 Task: Select a due date automation when advanced on, 2 days before a card is due add dates due tomorrow at 11:00 AM.
Action: Mouse moved to (1218, 92)
Screenshot: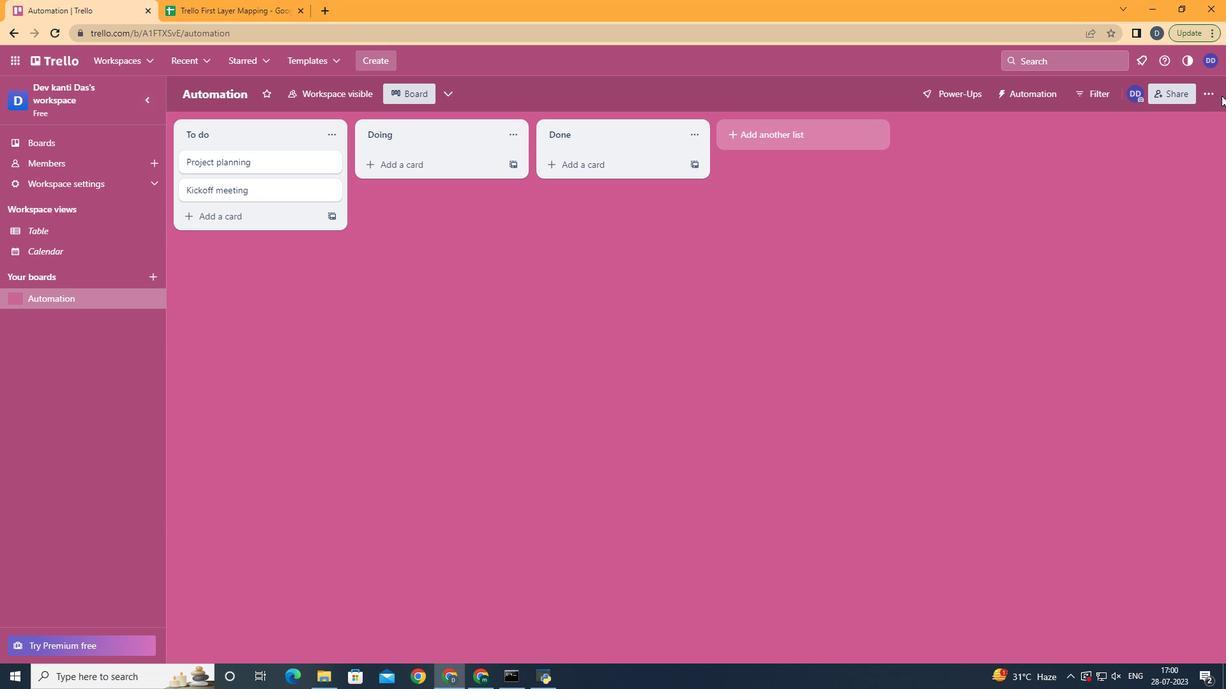 
Action: Mouse pressed left at (1218, 92)
Screenshot: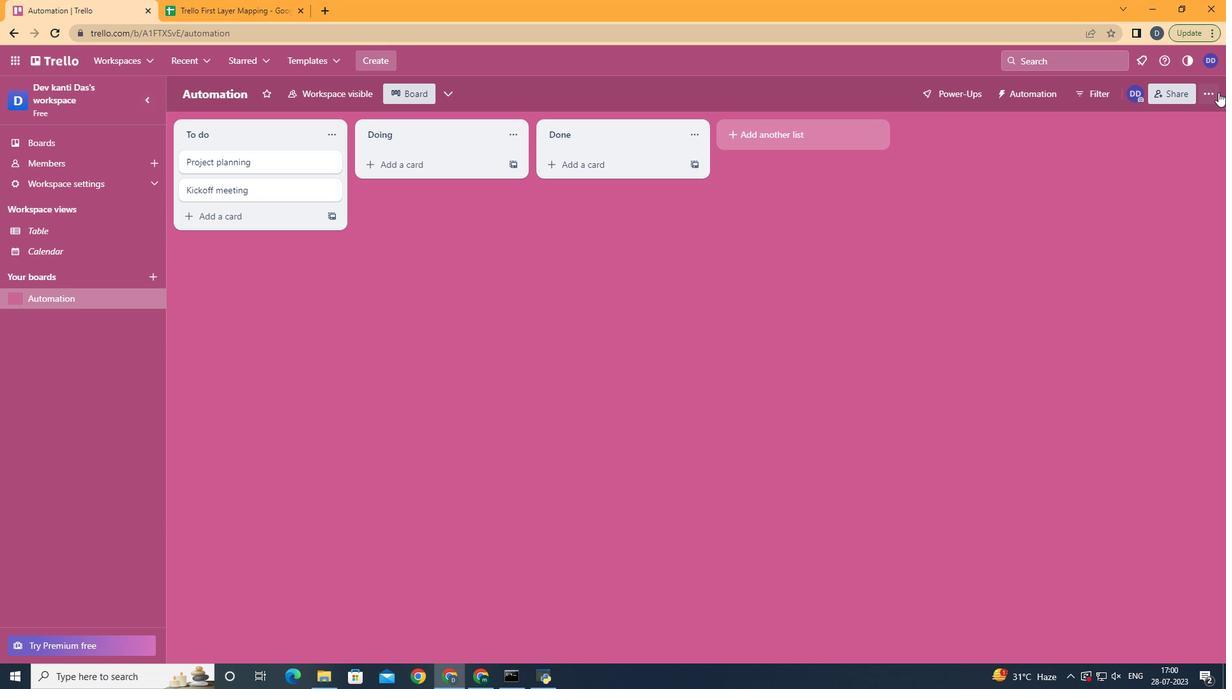 
Action: Mouse moved to (1101, 264)
Screenshot: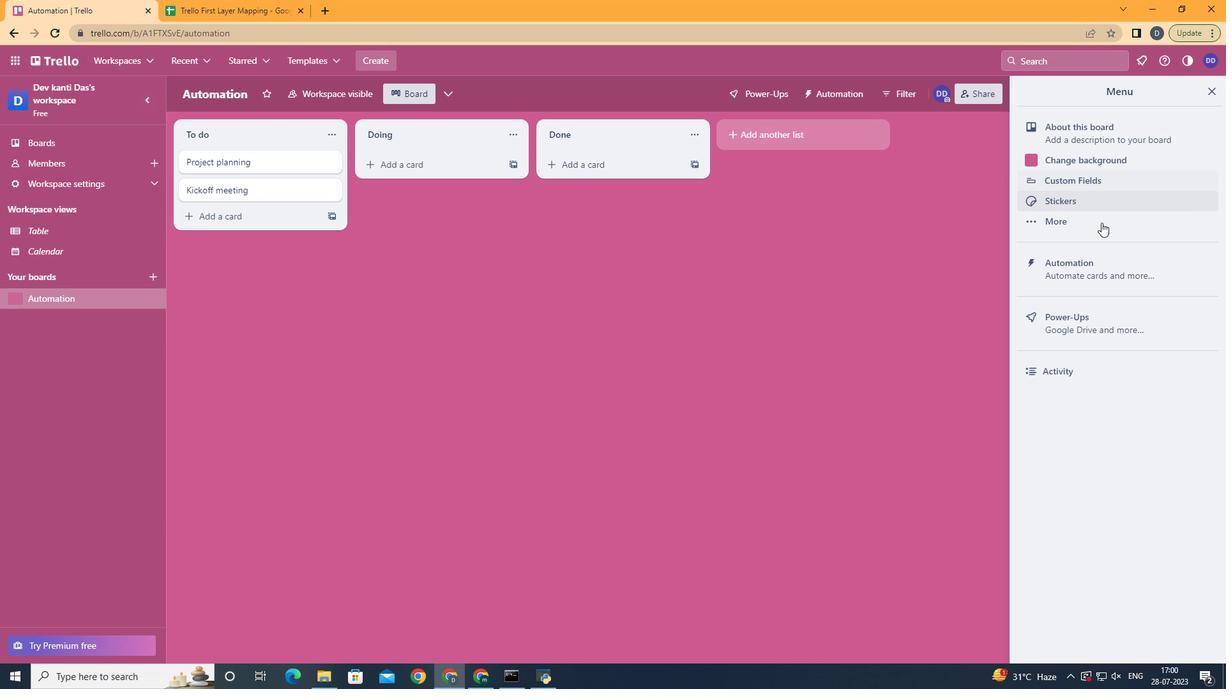 
Action: Mouse pressed left at (1101, 264)
Screenshot: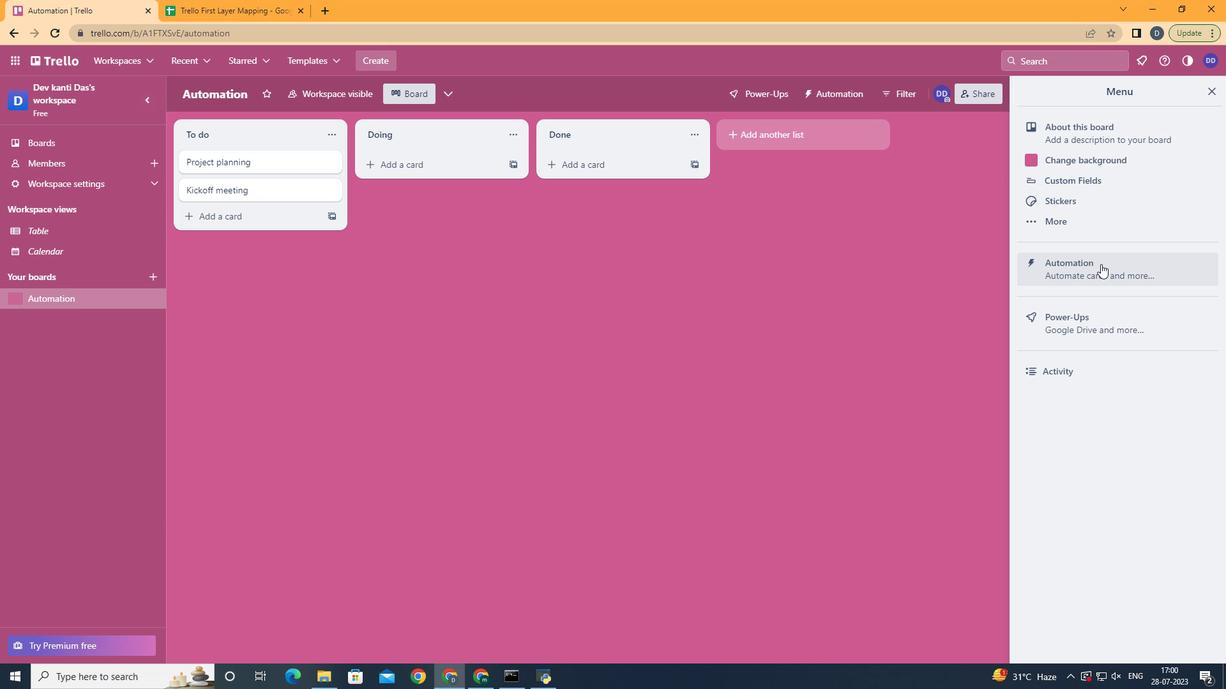 
Action: Mouse moved to (277, 259)
Screenshot: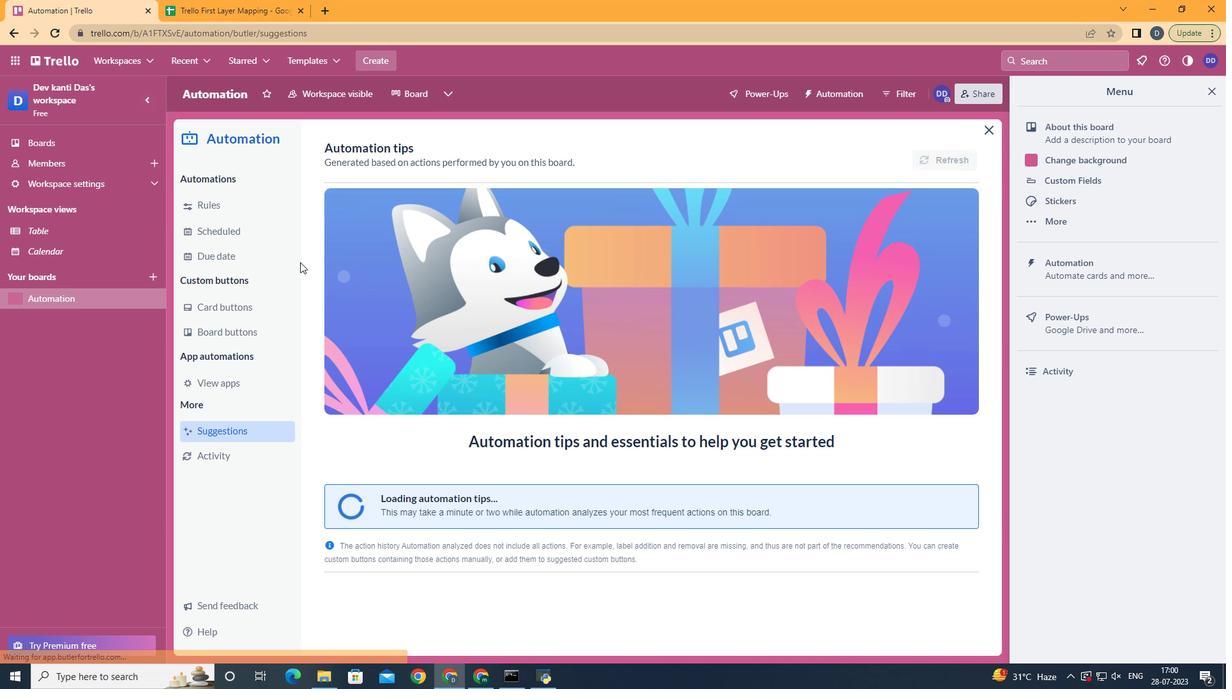 
Action: Mouse pressed left at (277, 259)
Screenshot: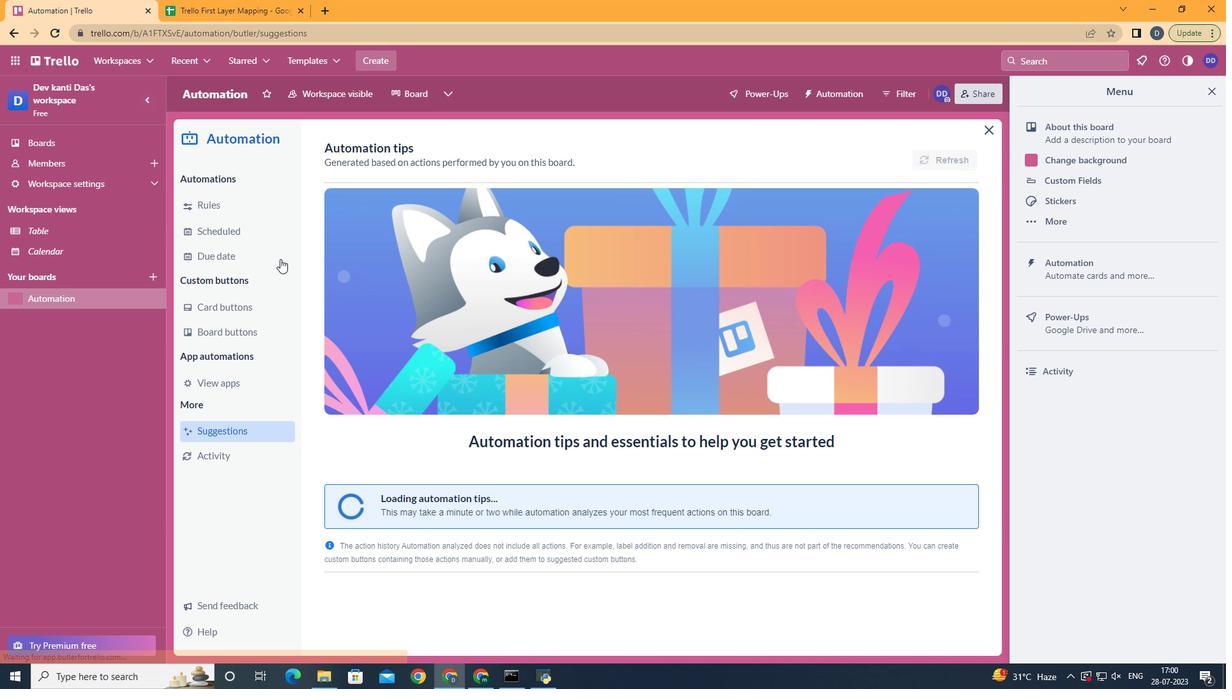 
Action: Mouse moved to (907, 152)
Screenshot: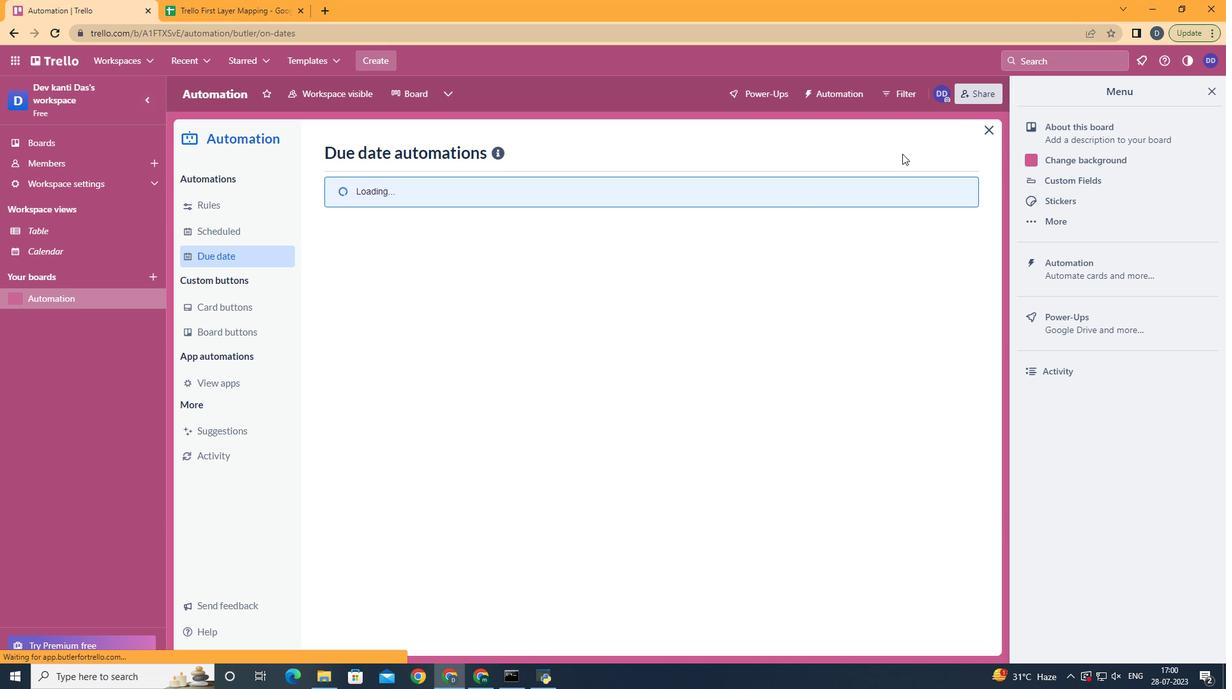 
Action: Mouse pressed left at (907, 152)
Screenshot: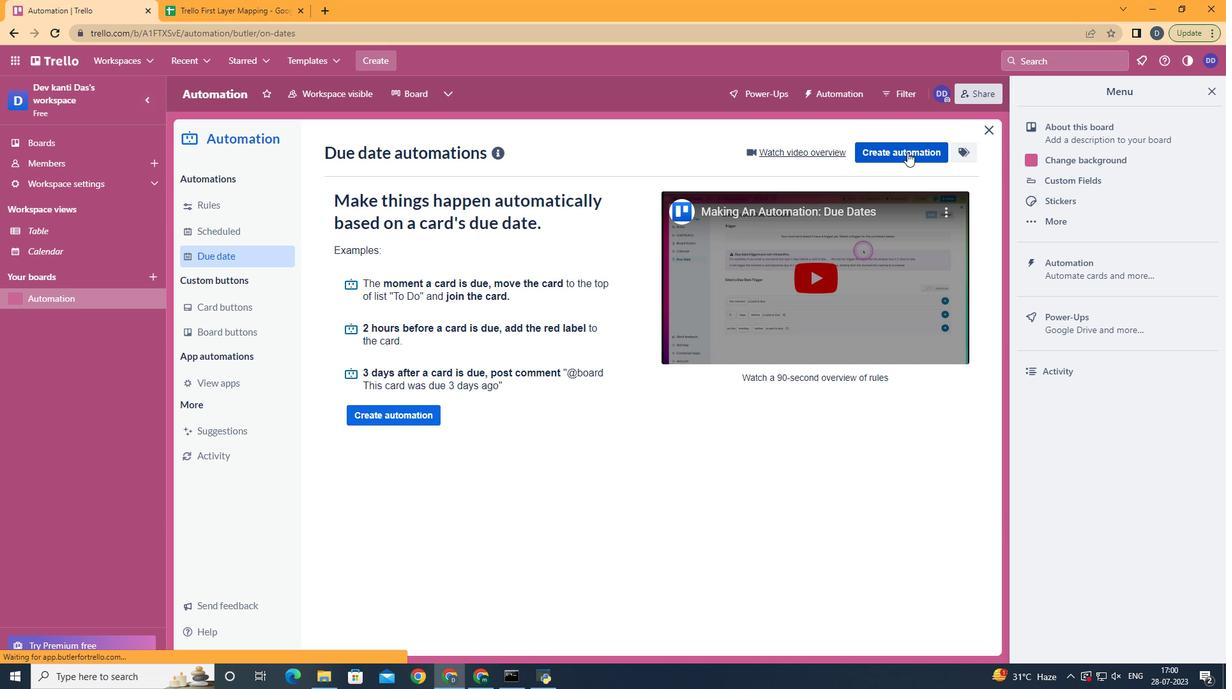 
Action: Mouse moved to (615, 286)
Screenshot: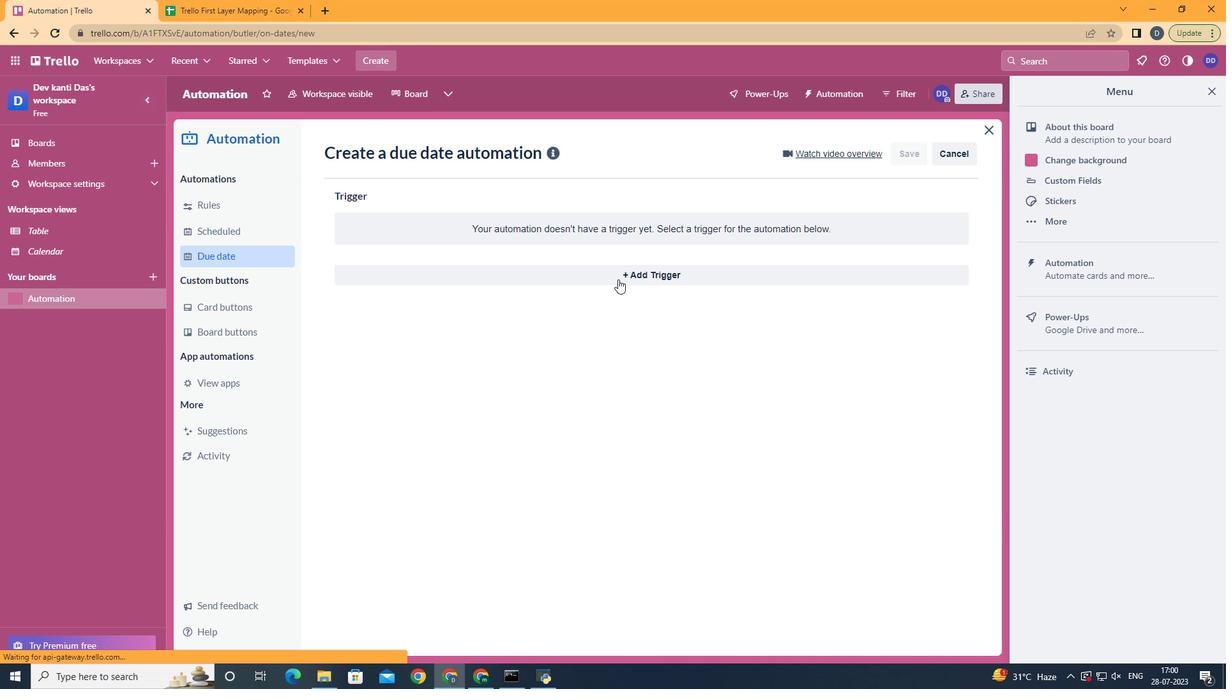 
Action: Mouse pressed left at (615, 286)
Screenshot: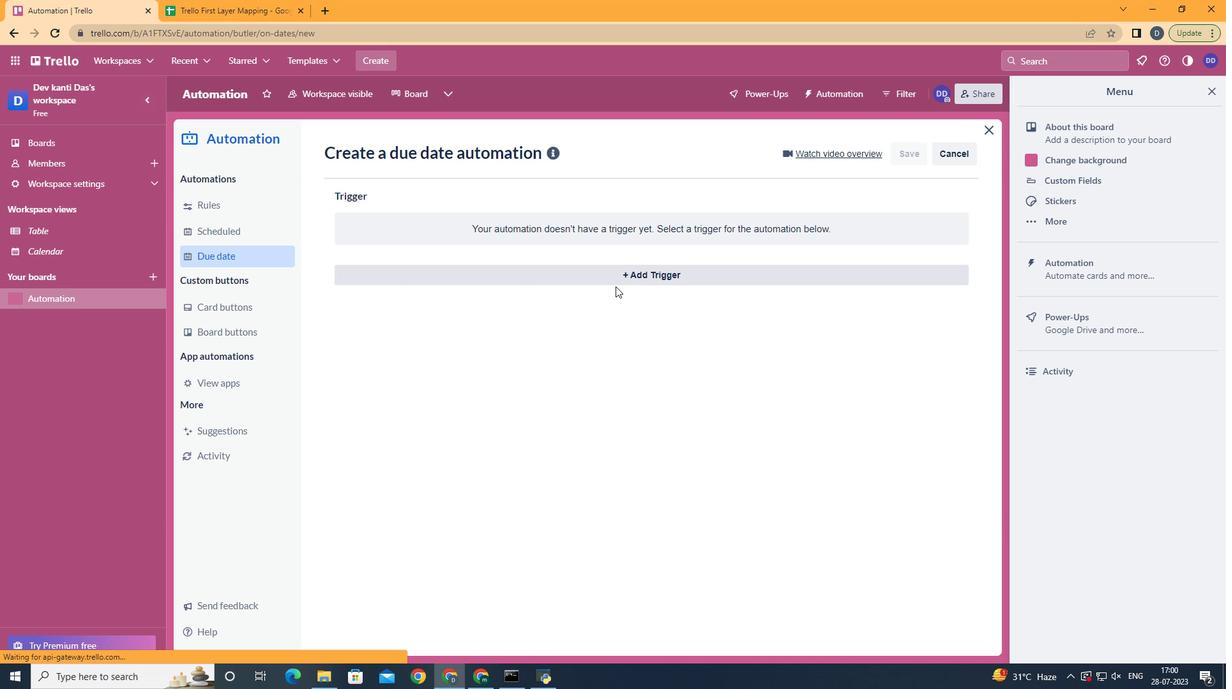 
Action: Mouse moved to (631, 272)
Screenshot: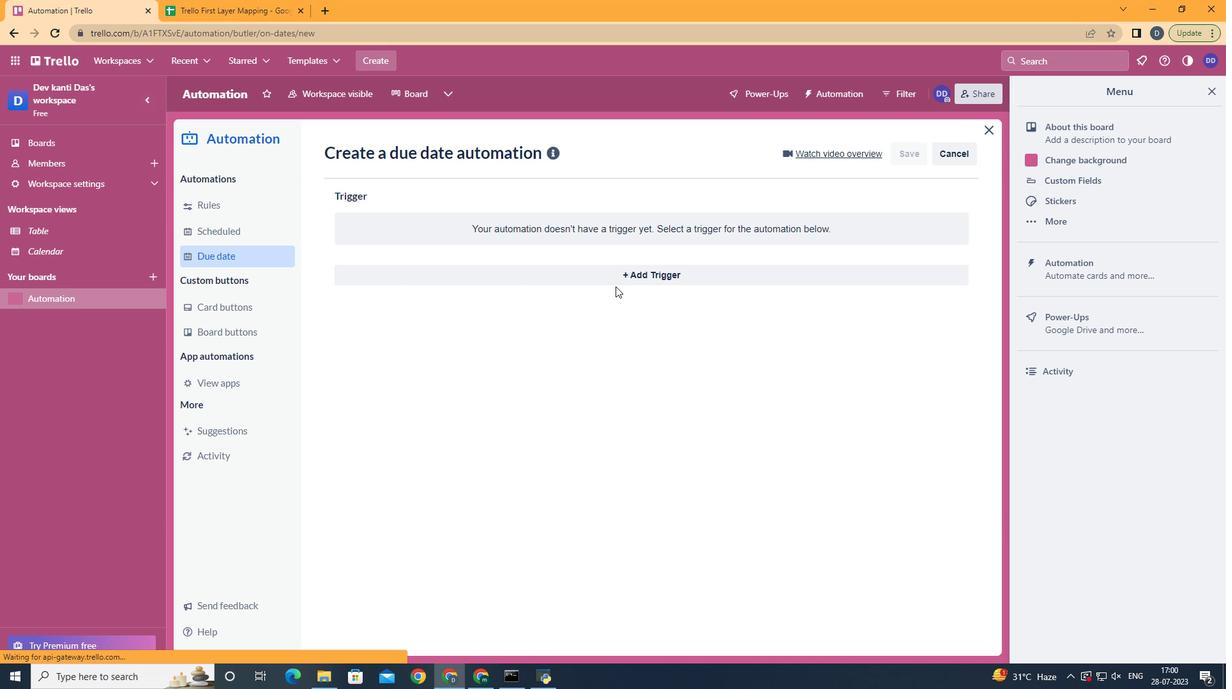 
Action: Mouse pressed left at (631, 272)
Screenshot: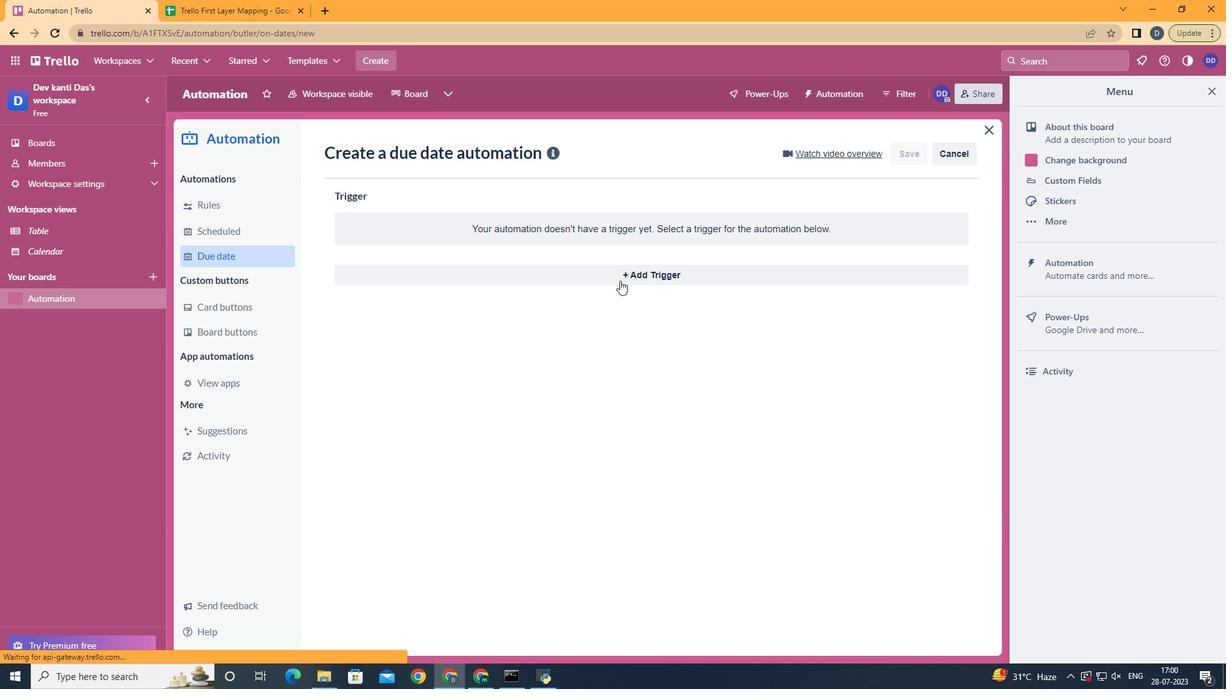 
Action: Mouse moved to (510, 468)
Screenshot: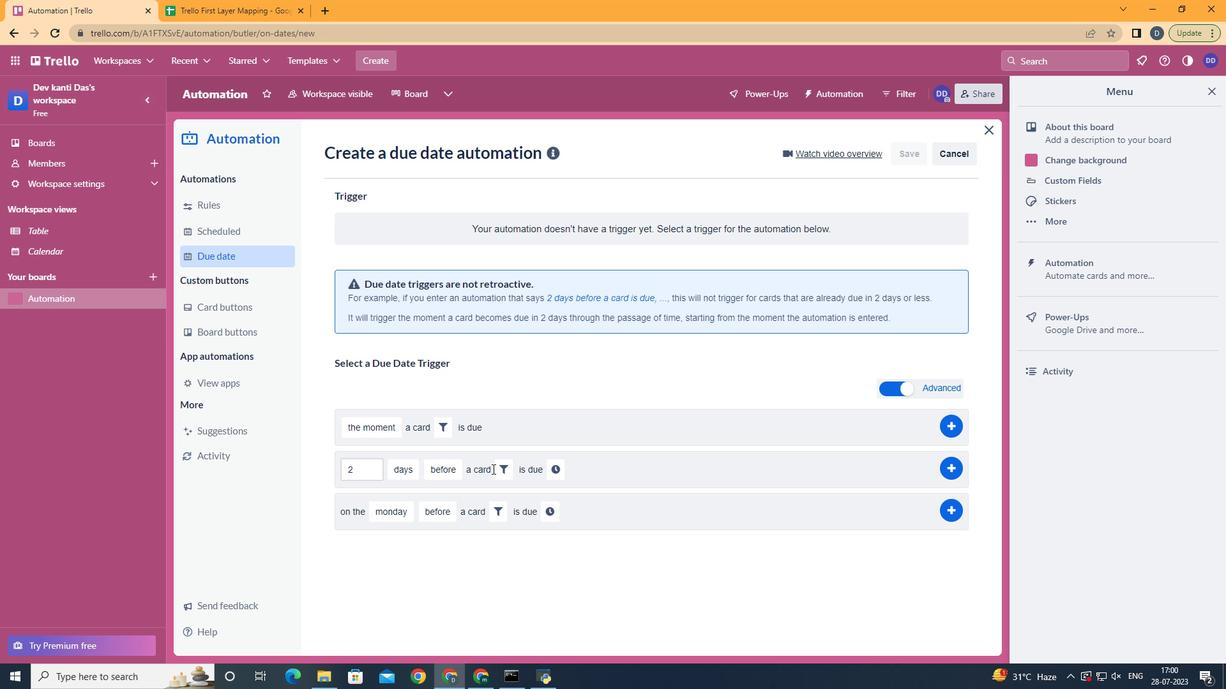 
Action: Mouse pressed left at (510, 468)
Screenshot: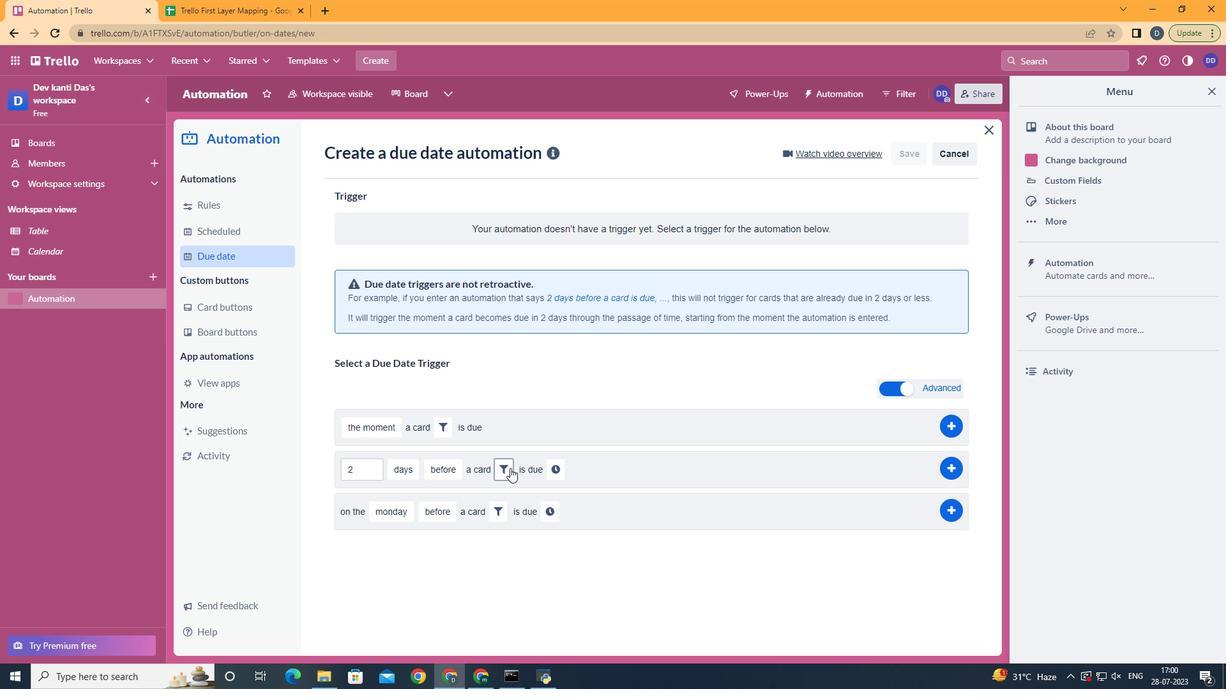 
Action: Mouse moved to (578, 509)
Screenshot: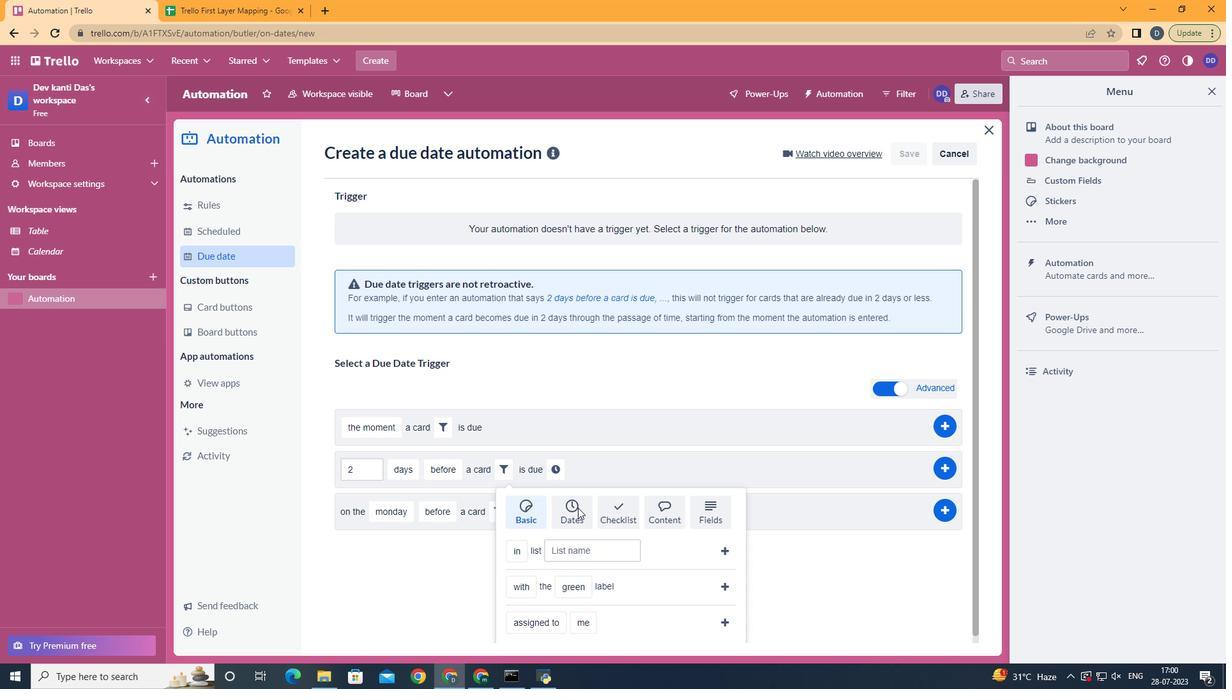 
Action: Mouse pressed left at (578, 509)
Screenshot: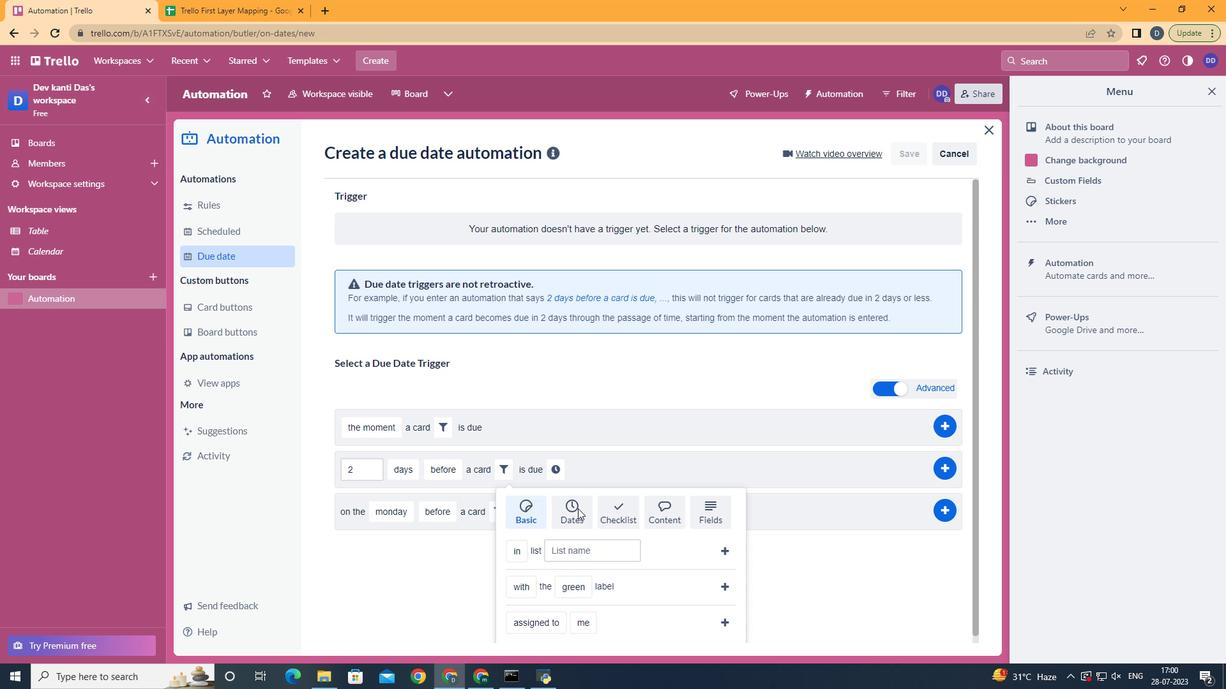 
Action: Mouse moved to (576, 493)
Screenshot: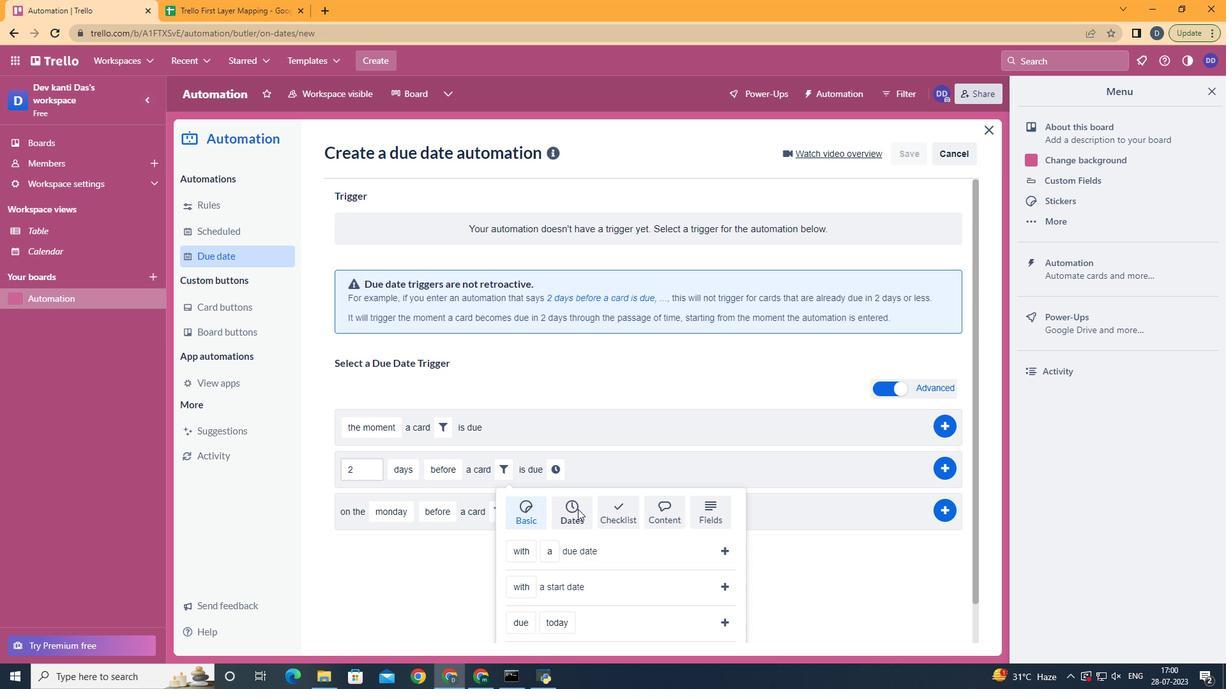 
Action: Mouse scrolled (576, 492) with delta (0, 0)
Screenshot: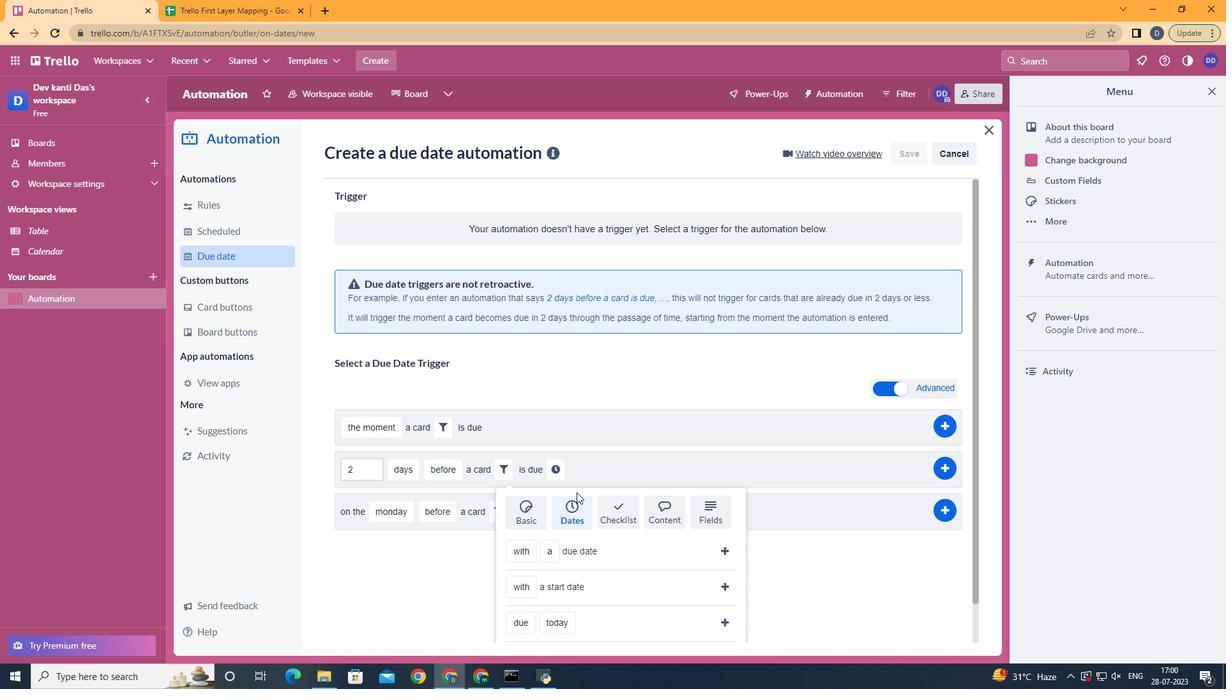 
Action: Mouse scrolled (576, 492) with delta (0, 0)
Screenshot: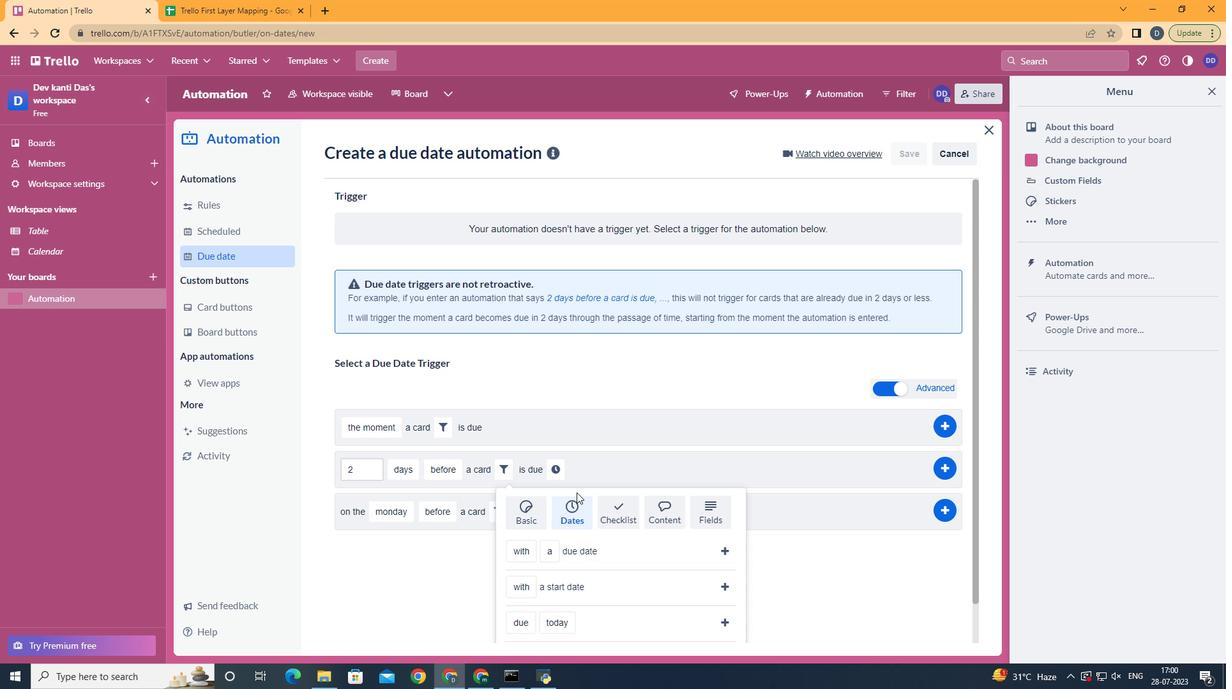 
Action: Mouse scrolled (576, 492) with delta (0, 0)
Screenshot: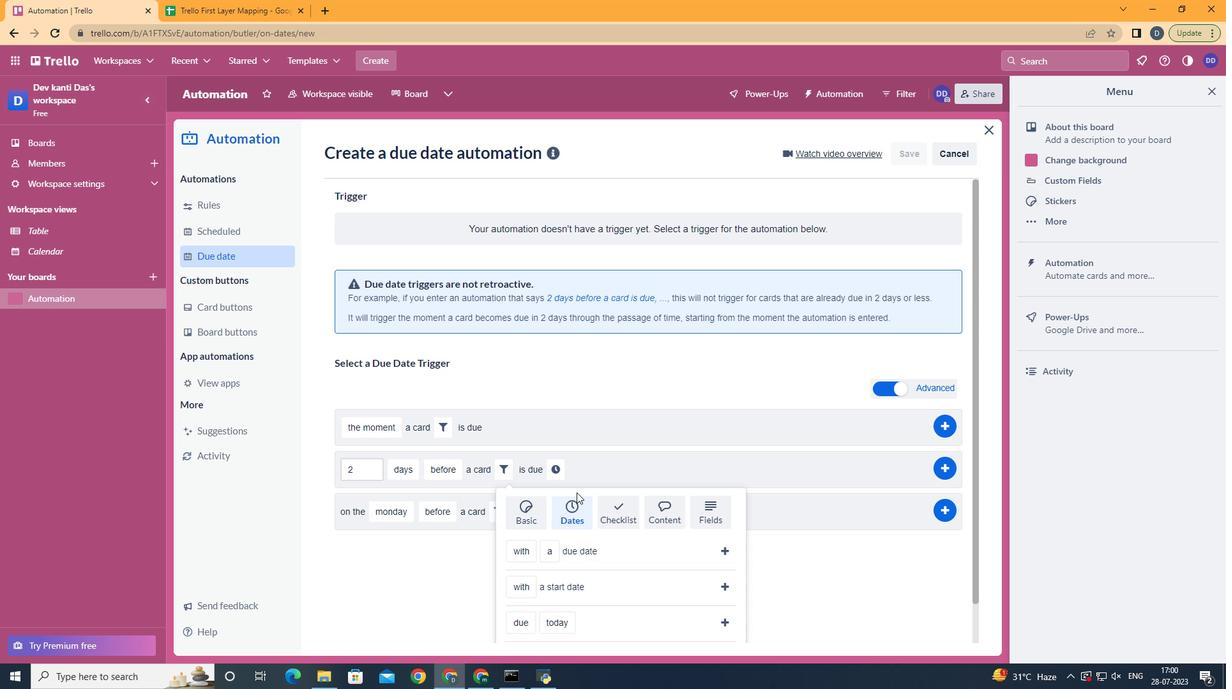 
Action: Mouse scrolled (576, 492) with delta (0, 0)
Screenshot: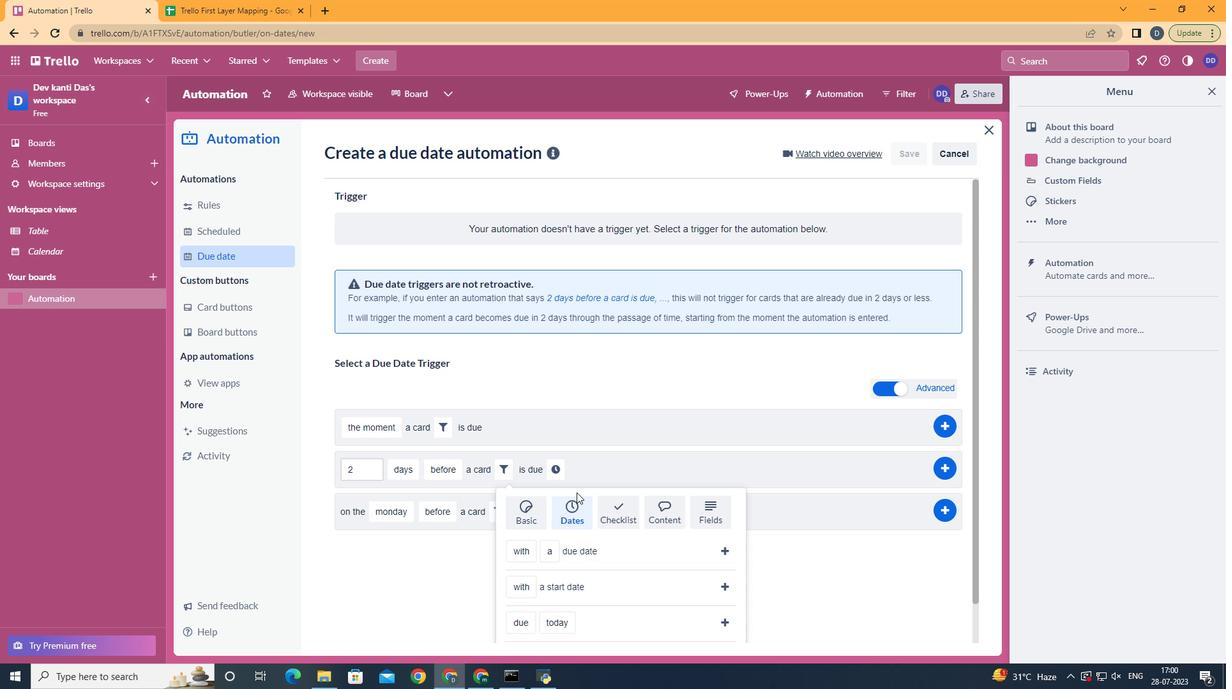 
Action: Mouse scrolled (576, 492) with delta (0, 0)
Screenshot: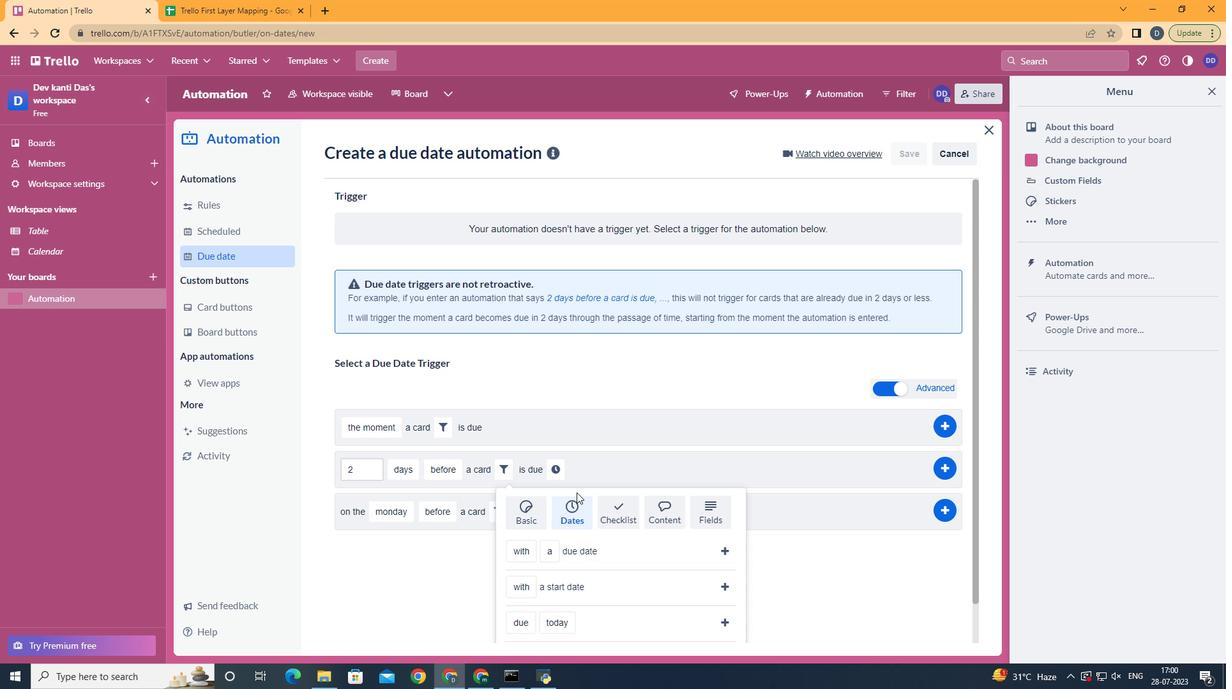 
Action: Mouse moved to (553, 488)
Screenshot: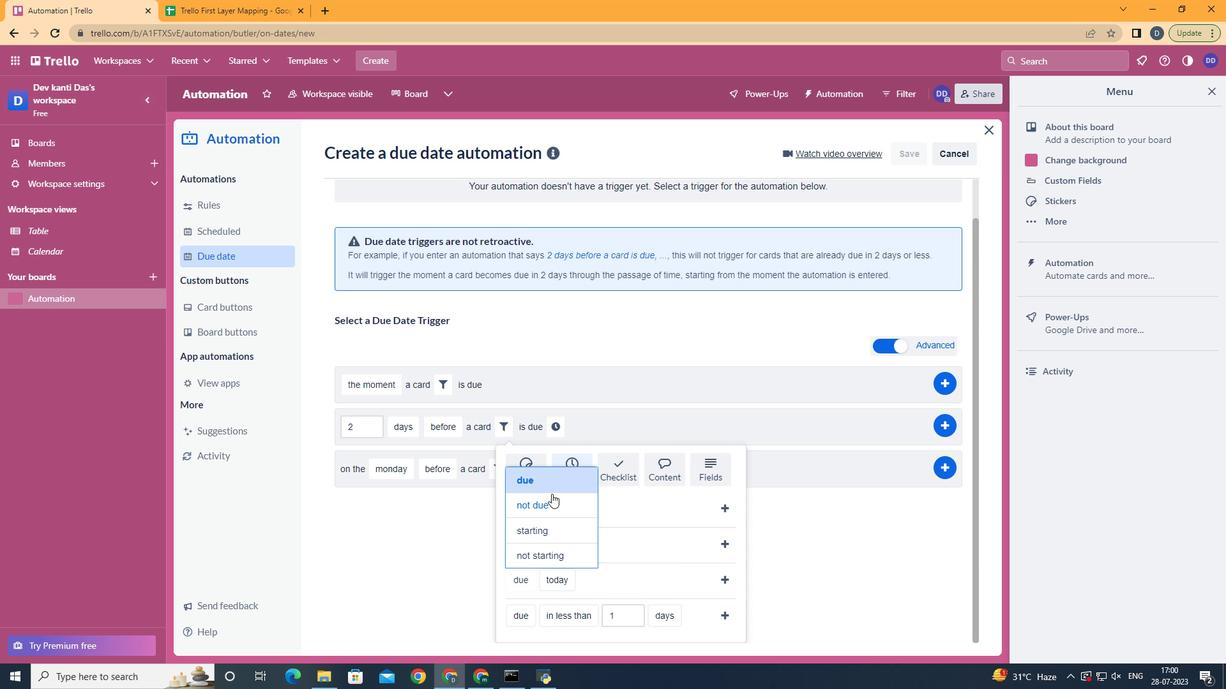 
Action: Mouse pressed left at (553, 488)
Screenshot: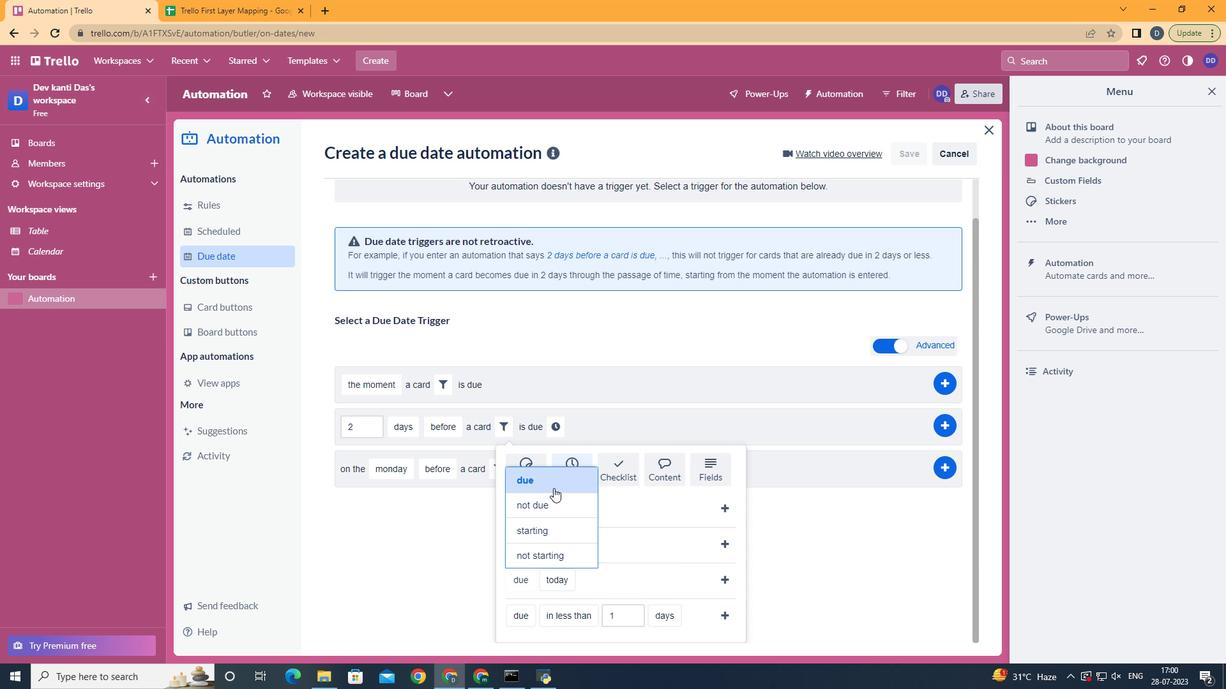 
Action: Mouse moved to (584, 459)
Screenshot: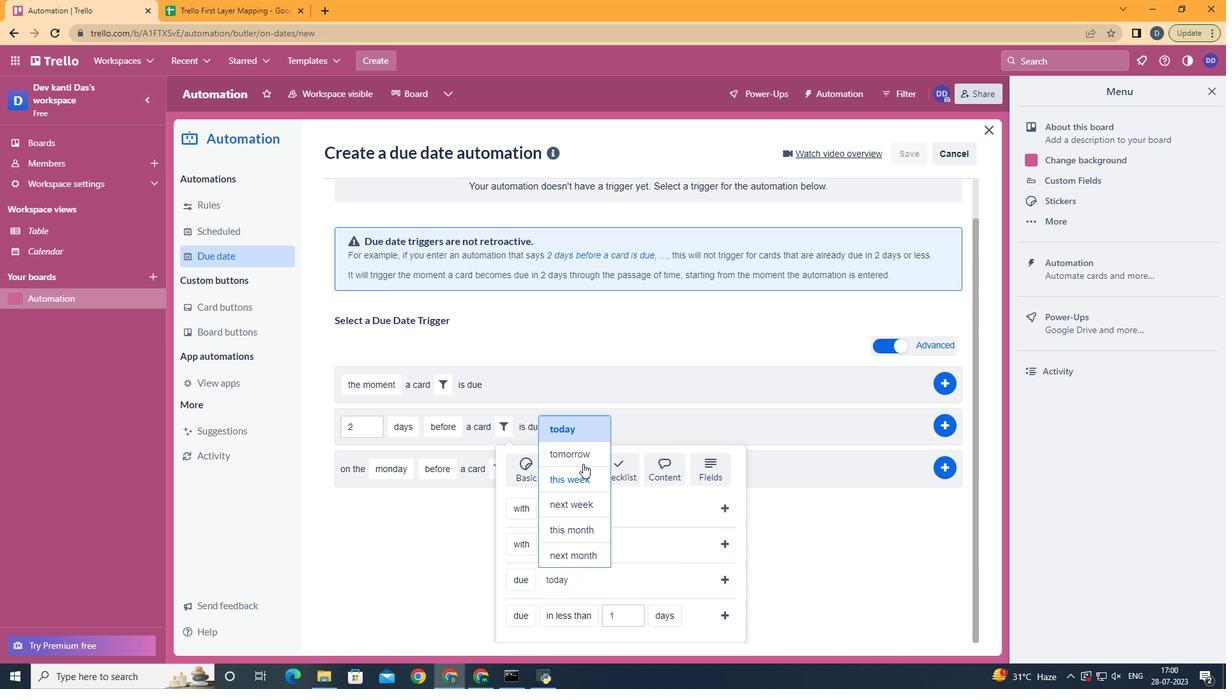 
Action: Mouse pressed left at (584, 459)
Screenshot: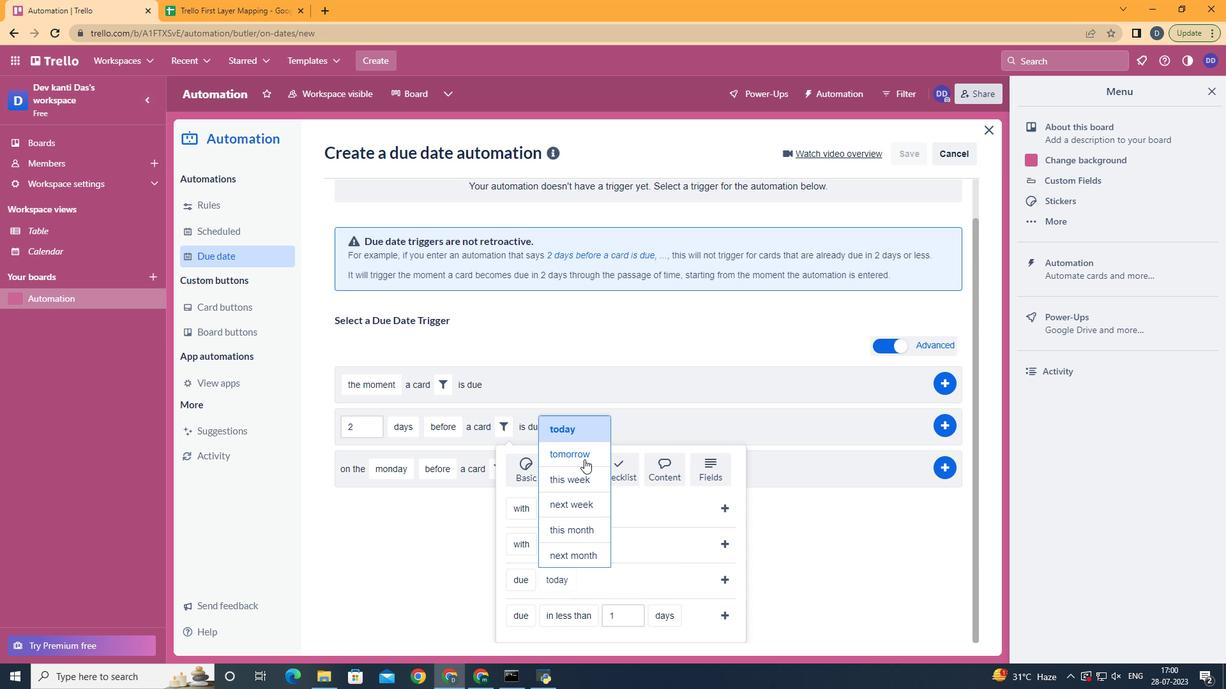 
Action: Mouse moved to (716, 579)
Screenshot: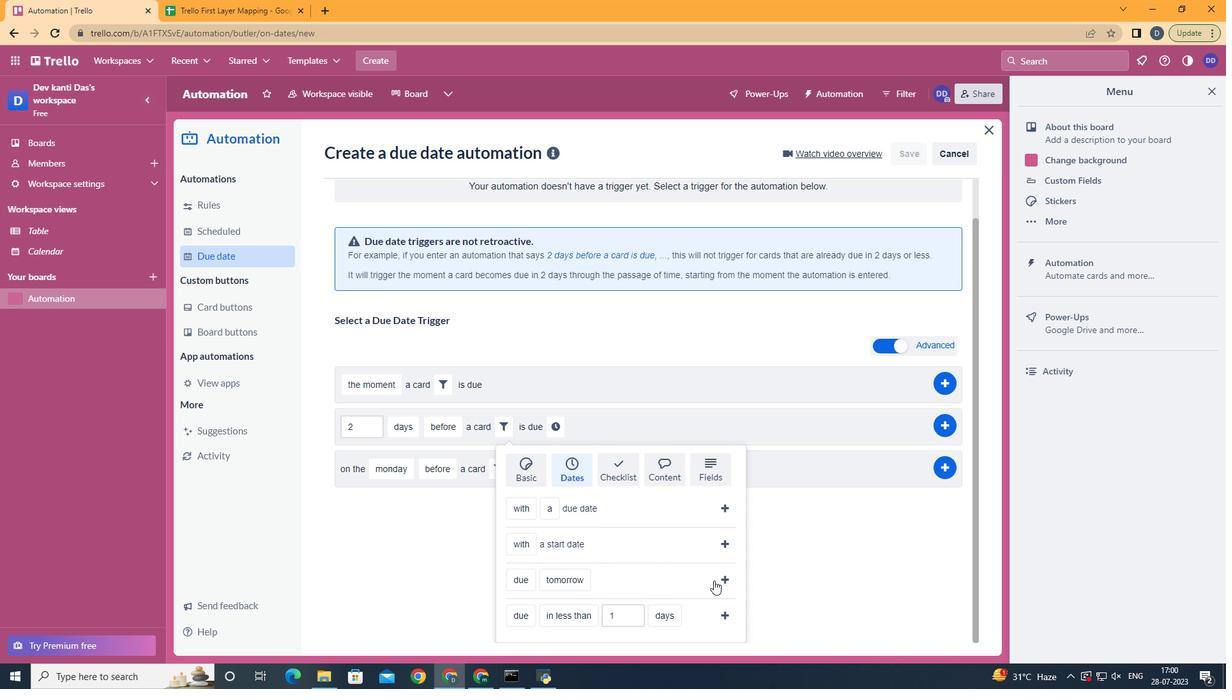 
Action: Mouse pressed left at (716, 579)
Screenshot: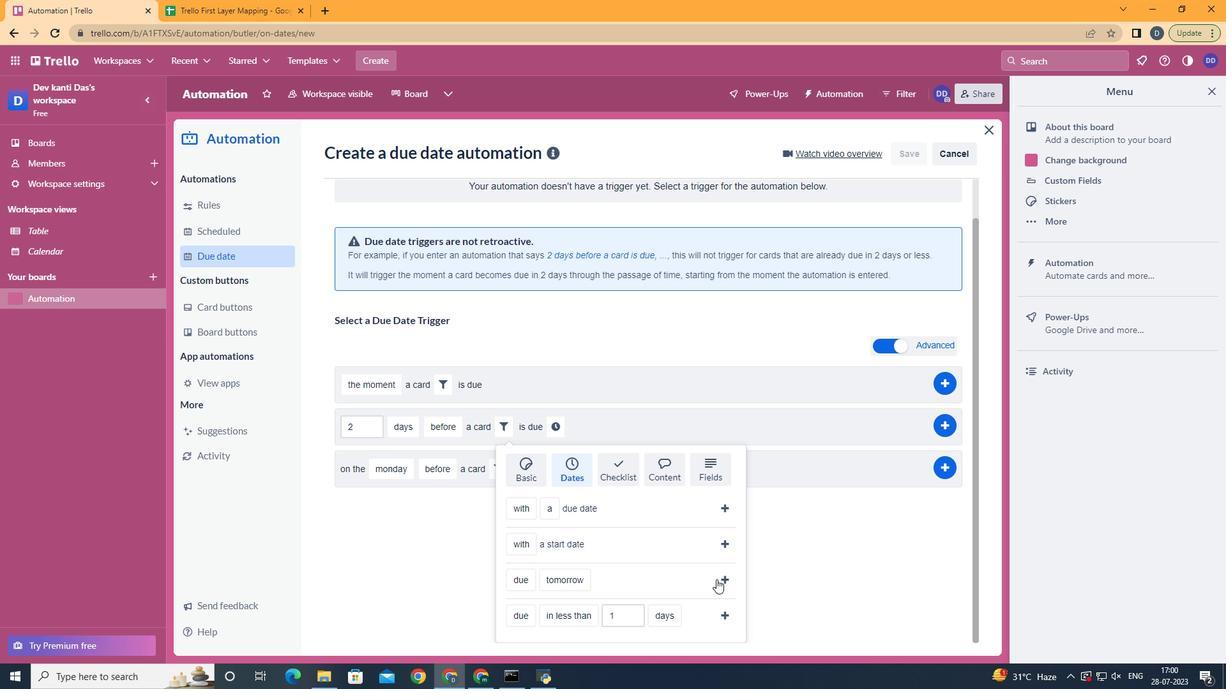 
Action: Mouse moved to (634, 472)
Screenshot: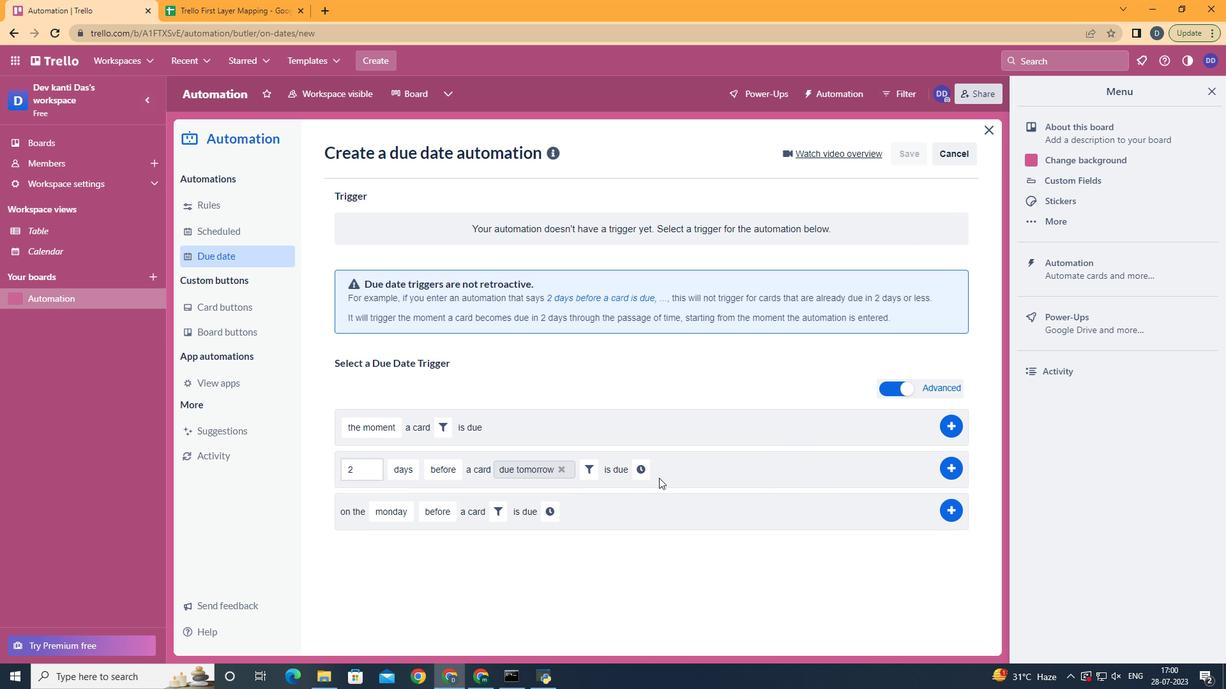 
Action: Mouse pressed left at (634, 472)
Screenshot: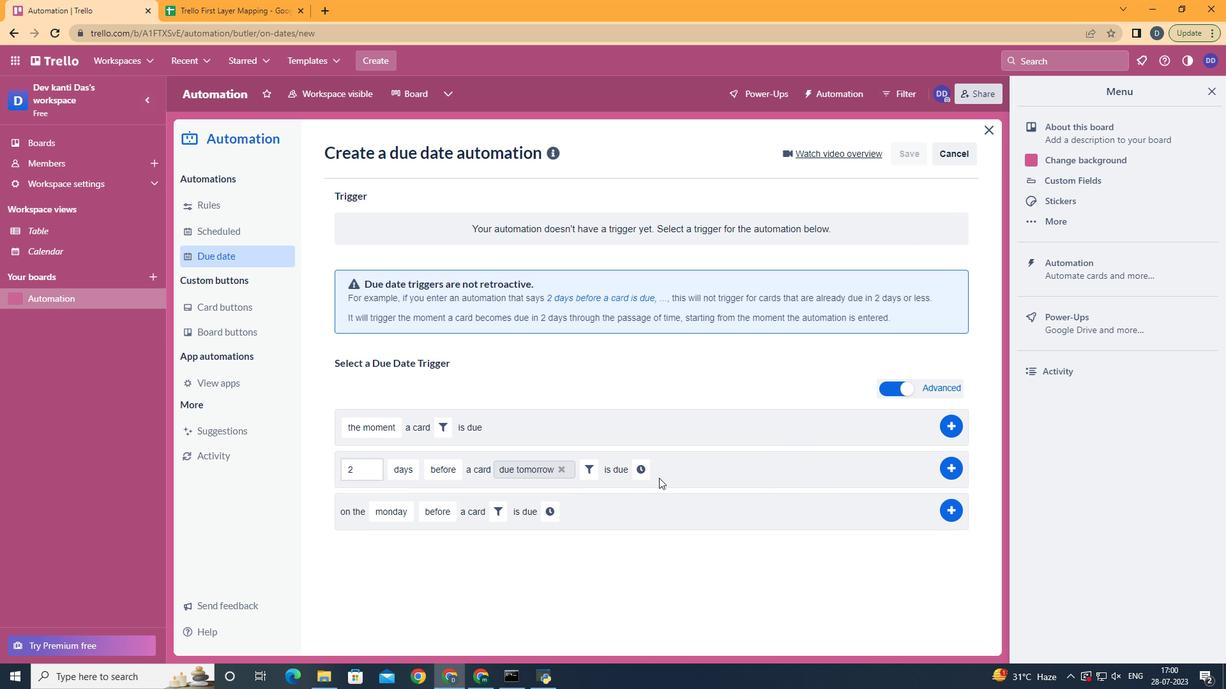 
Action: Mouse moved to (698, 480)
Screenshot: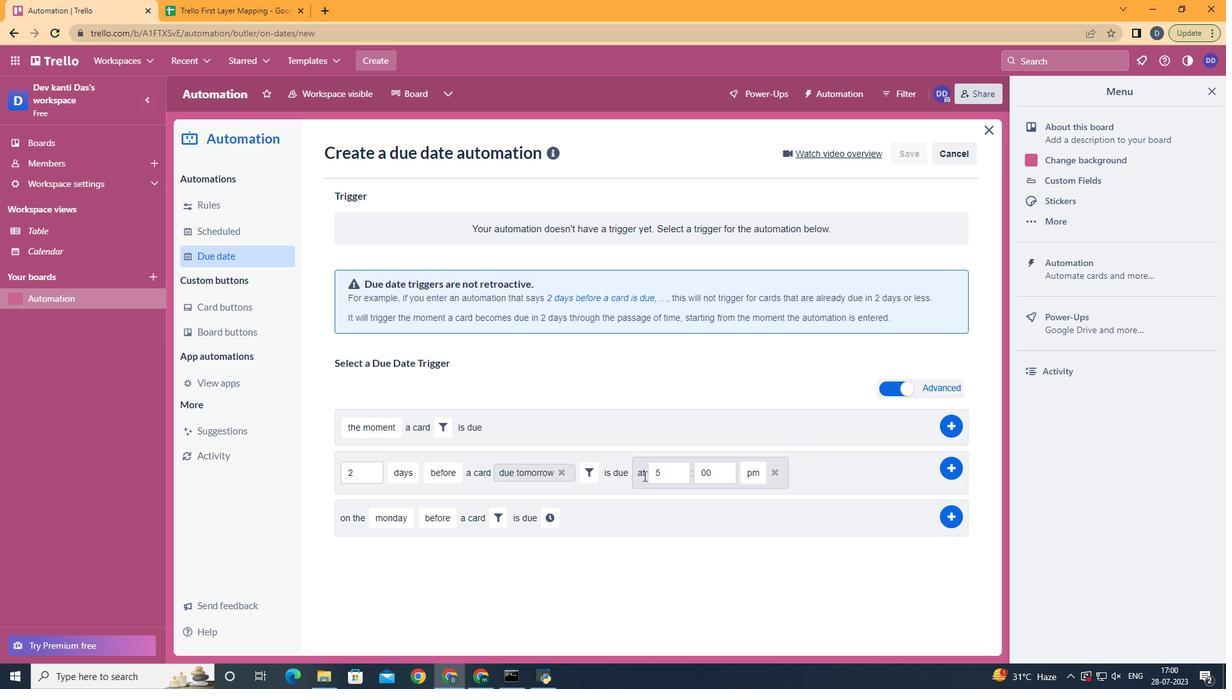 
Action: Mouse pressed left at (698, 480)
Screenshot: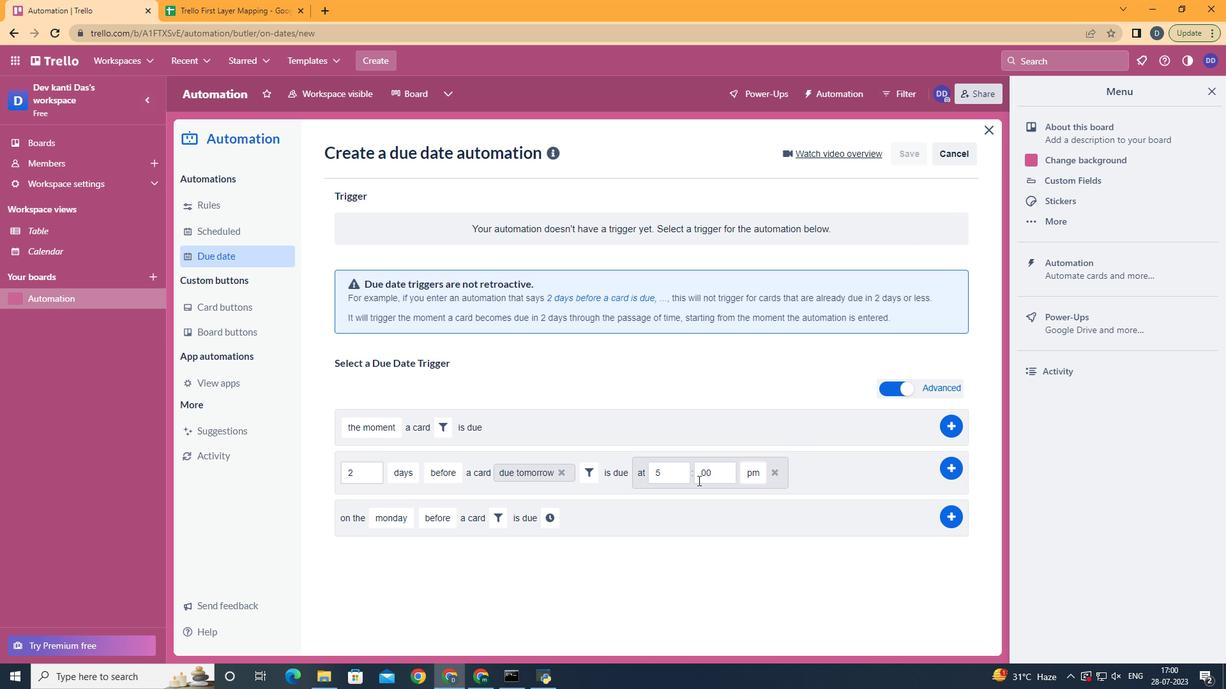 
Action: Mouse moved to (678, 475)
Screenshot: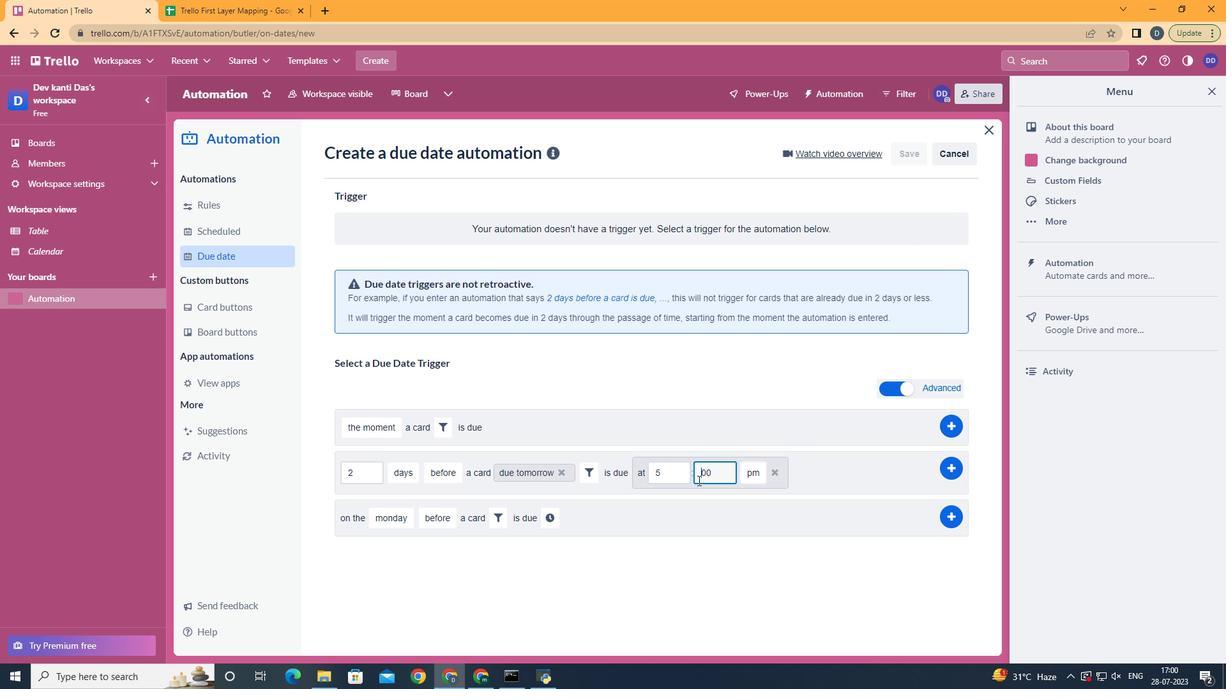 
Action: Mouse pressed left at (678, 475)
Screenshot: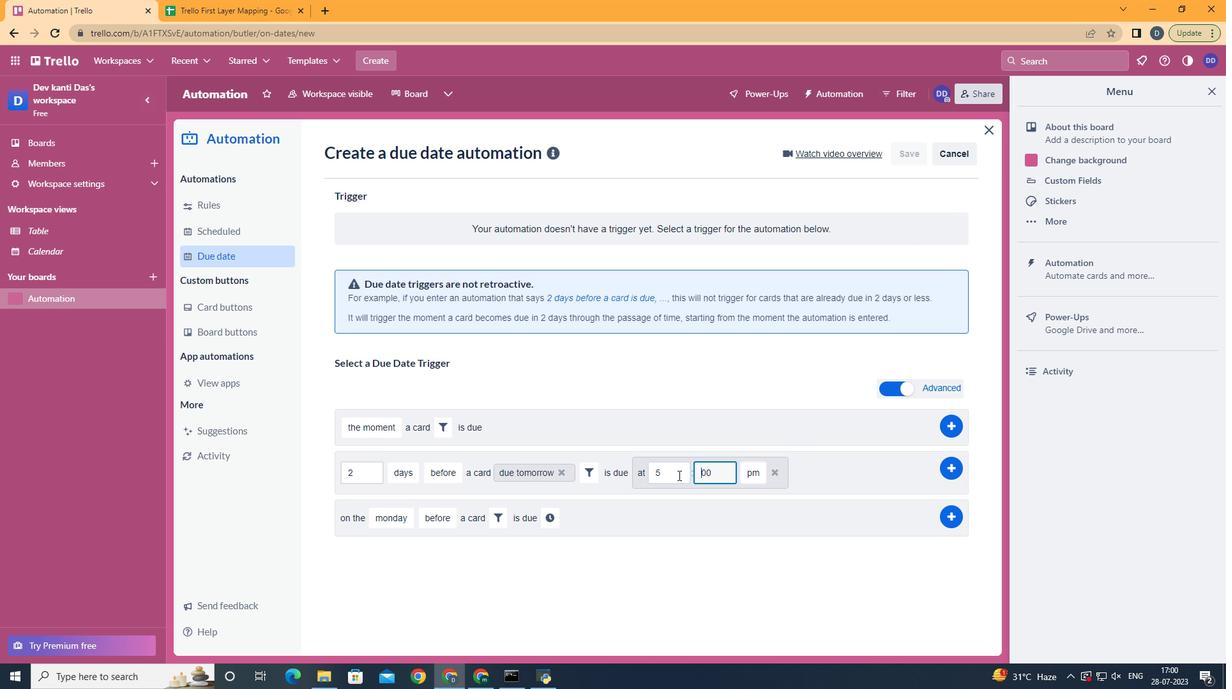 
Action: Mouse moved to (673, 476)
Screenshot: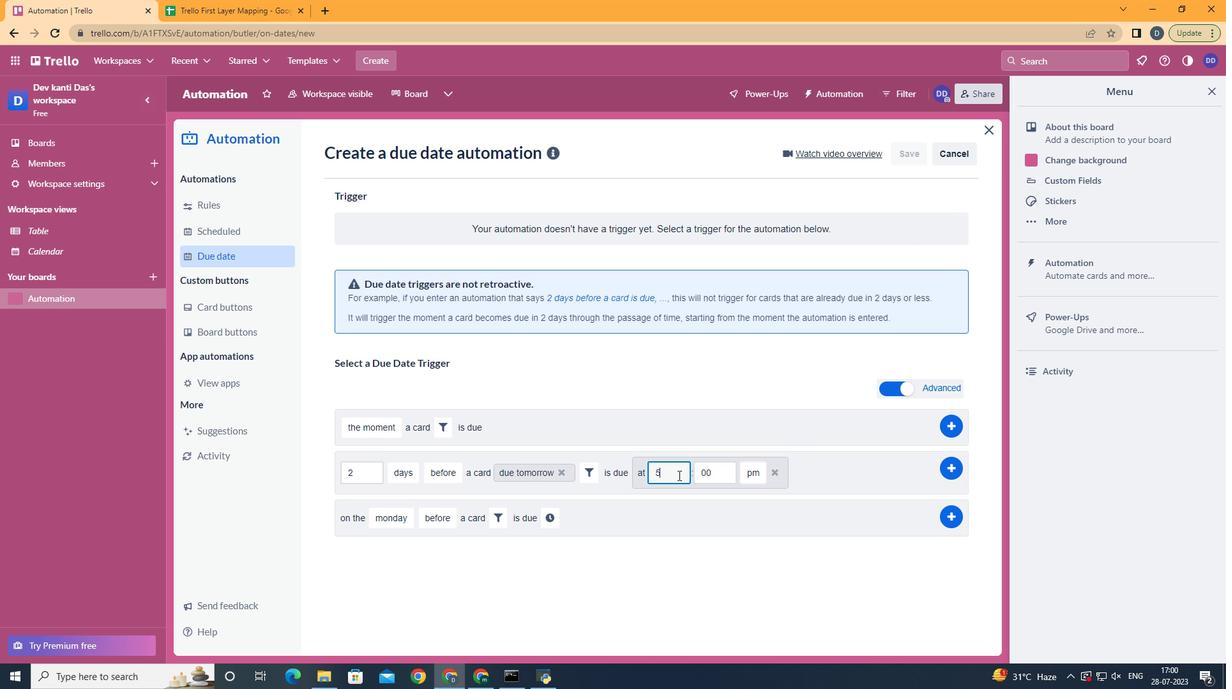 
Action: Key pressed <Key.backspace>11
Screenshot: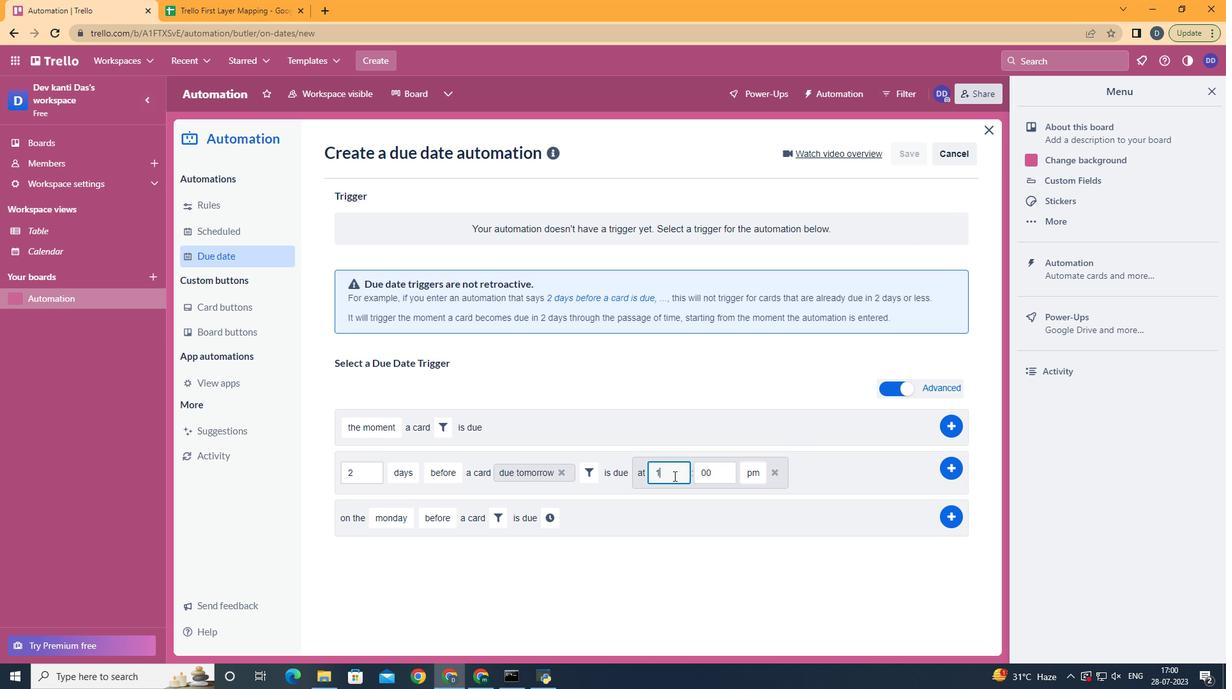 
Action: Mouse moved to (760, 494)
Screenshot: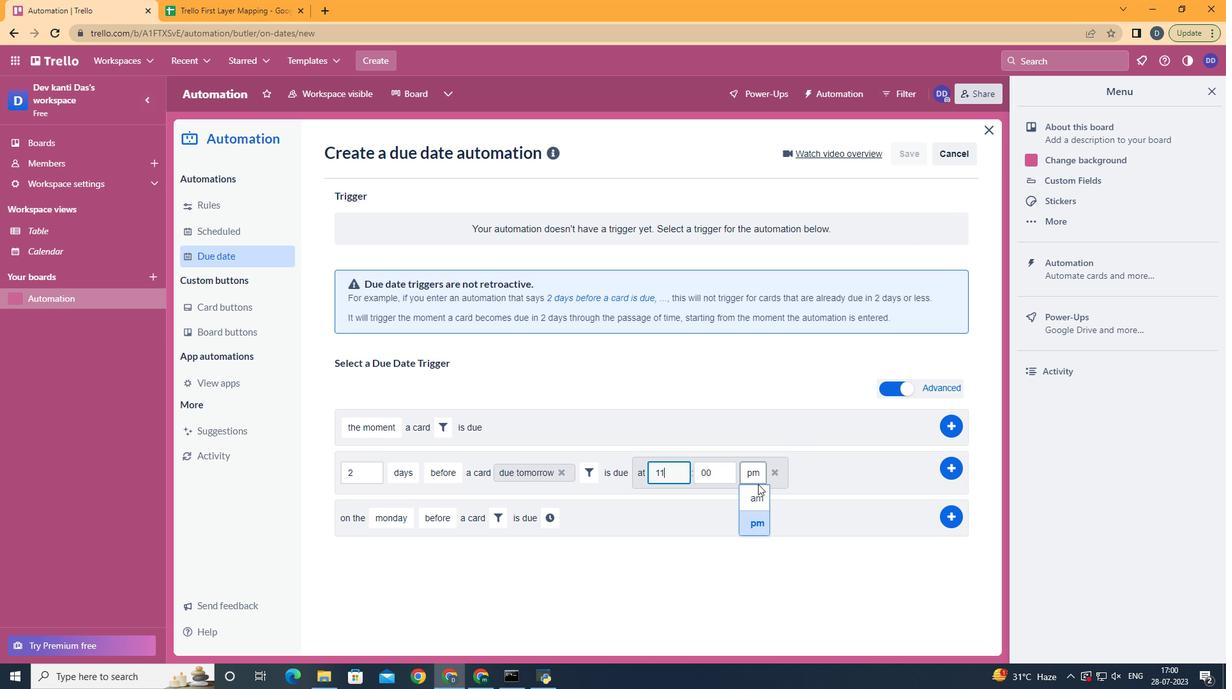 
Action: Mouse pressed left at (760, 494)
Screenshot: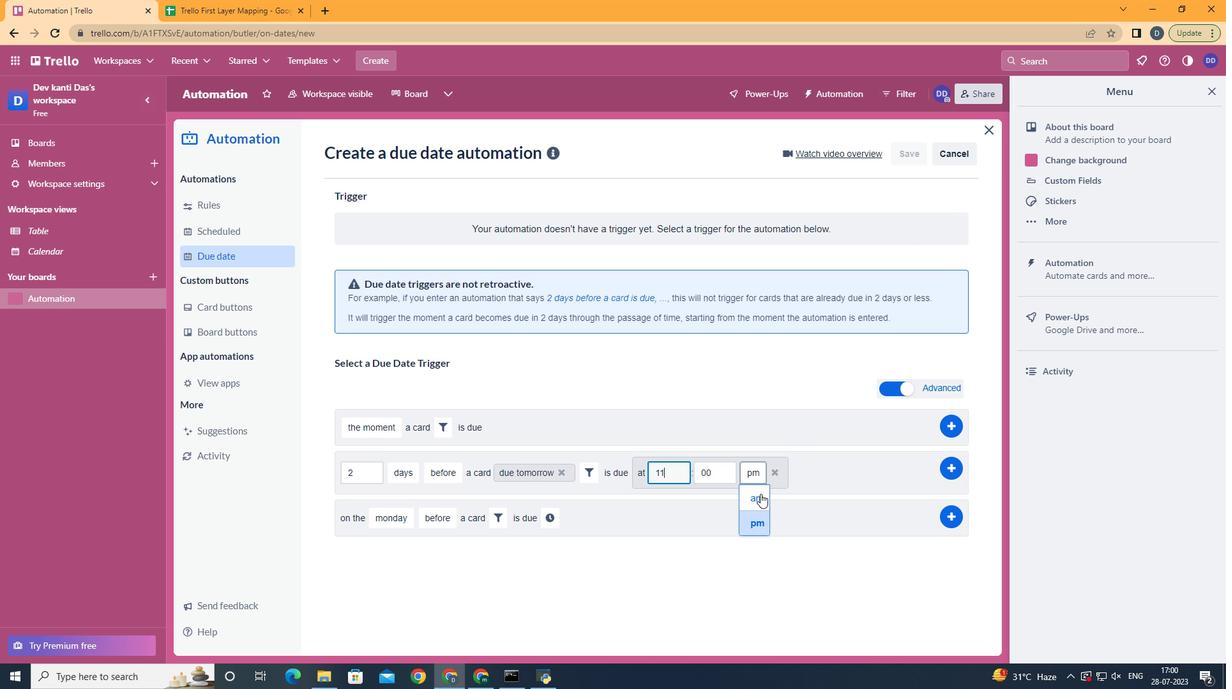 
